 Task: Select Spotlight
Action: Mouse moved to (263, 154)
Screenshot: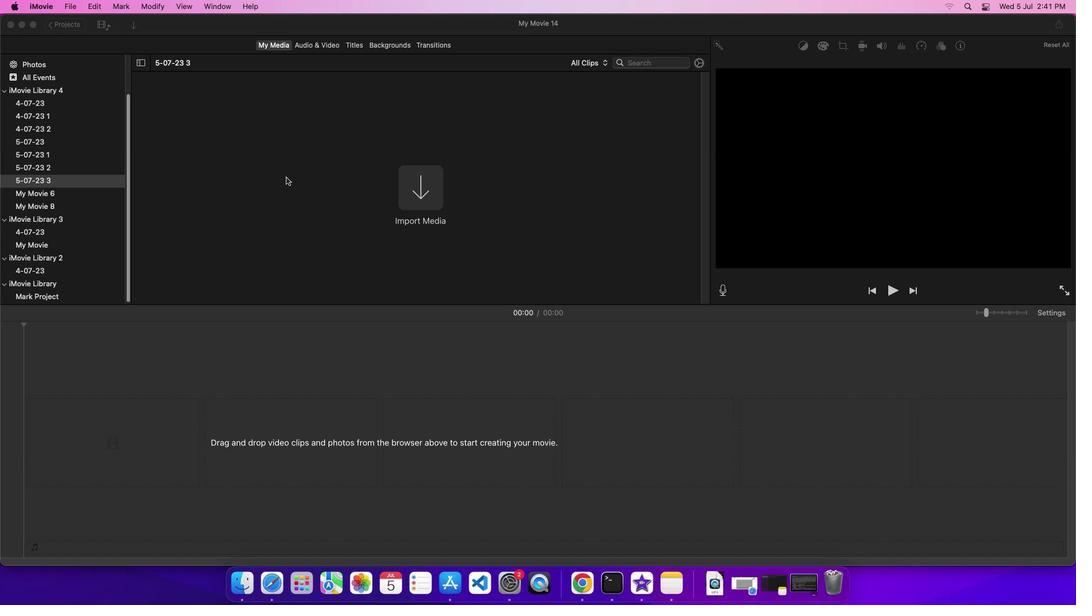 
Action: Mouse pressed left at (263, 154)
Screenshot: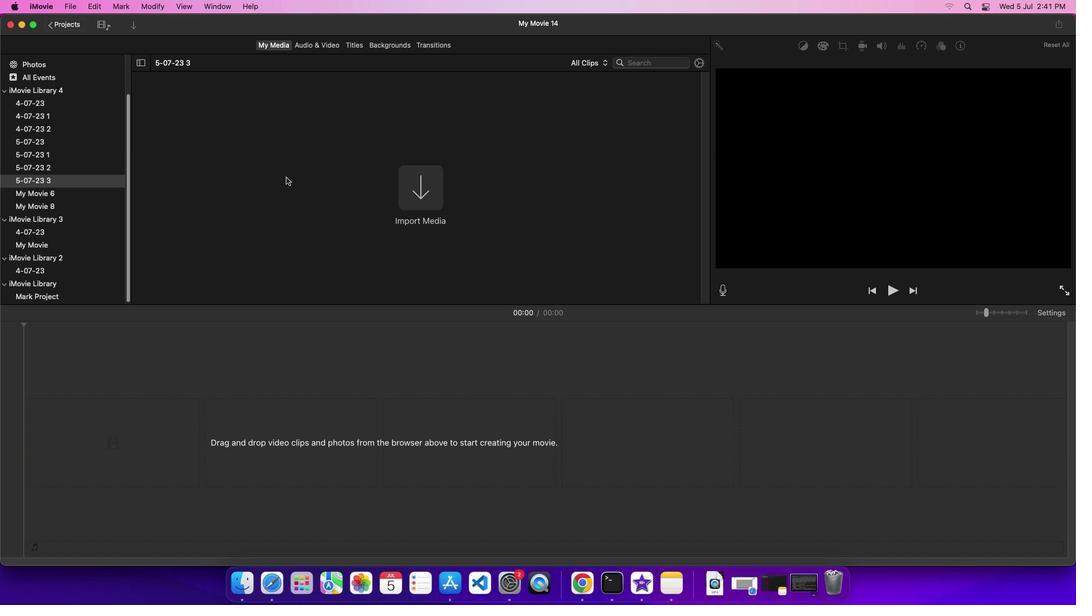 
Action: Mouse moved to (28, 68)
Screenshot: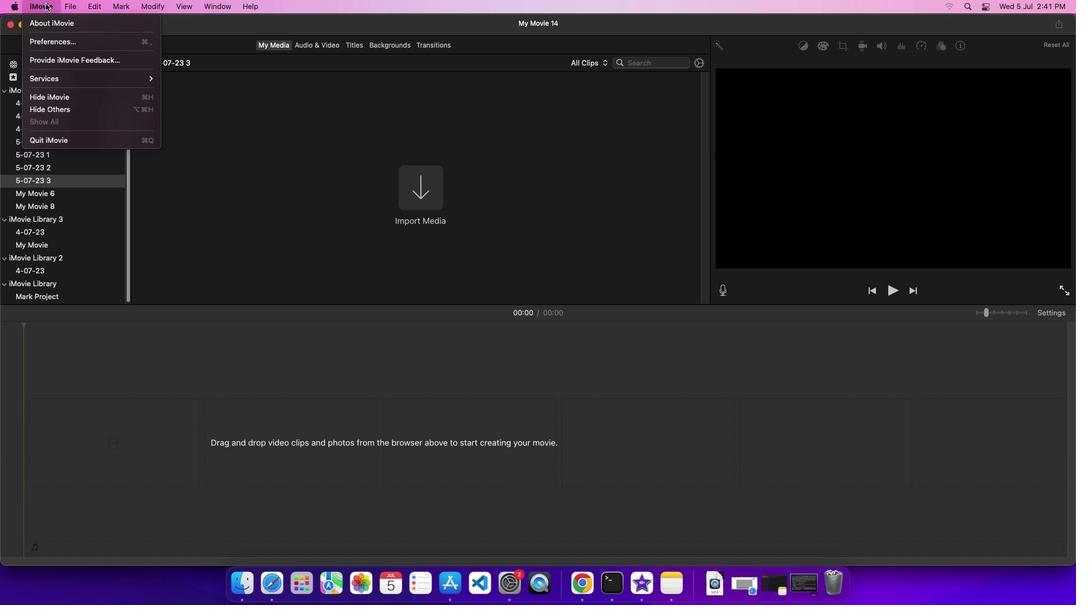 
Action: Mouse pressed left at (28, 68)
Screenshot: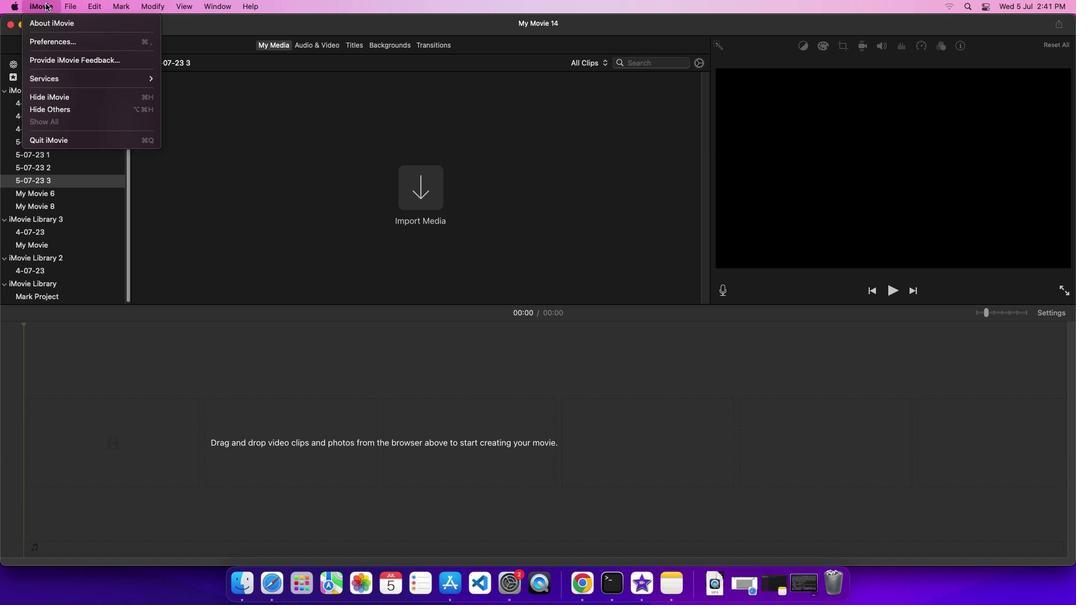 
Action: Mouse moved to (48, 104)
Screenshot: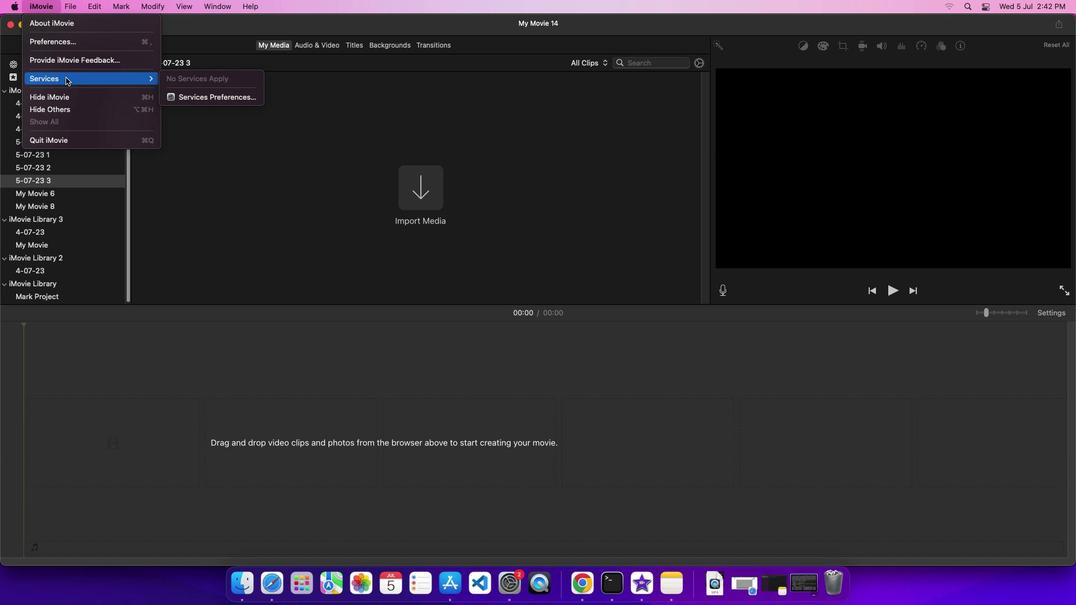 
Action: Mouse pressed left at (48, 104)
Screenshot: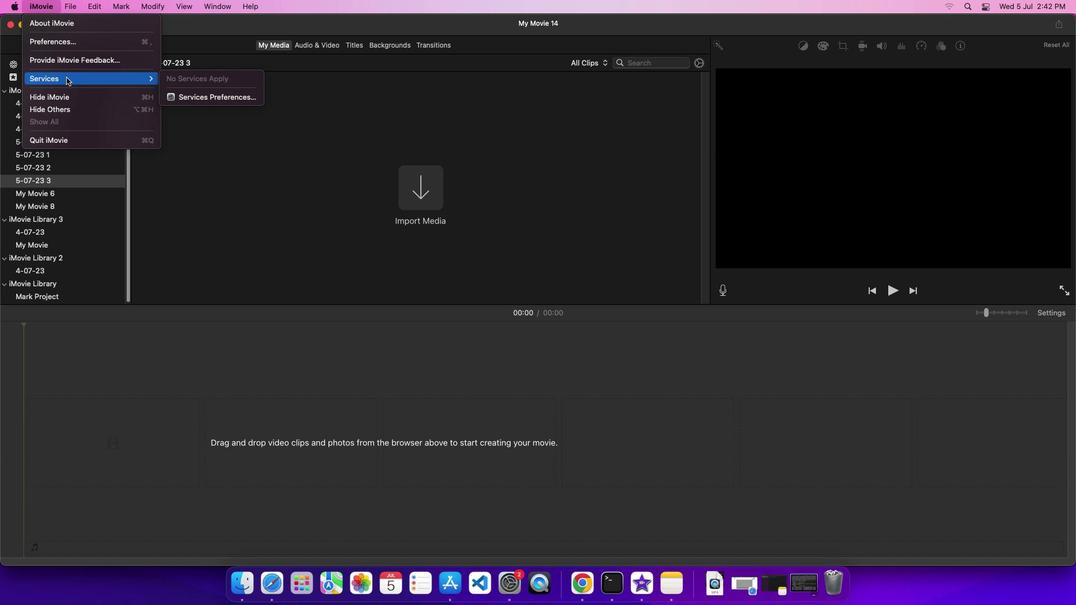 
Action: Mouse moved to (181, 114)
Screenshot: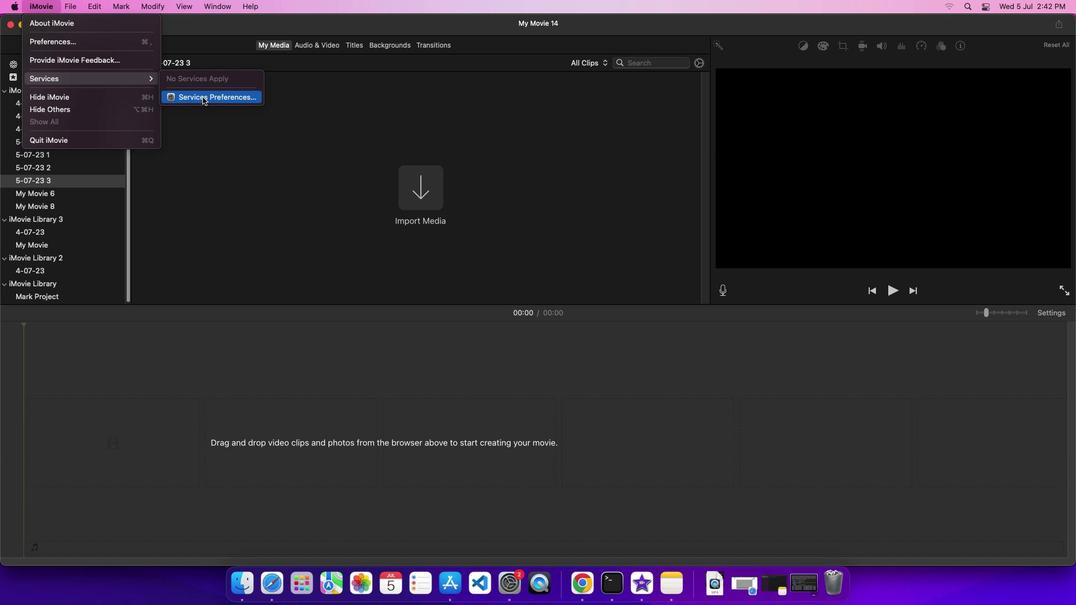 
Action: Mouse pressed left at (181, 114)
Screenshot: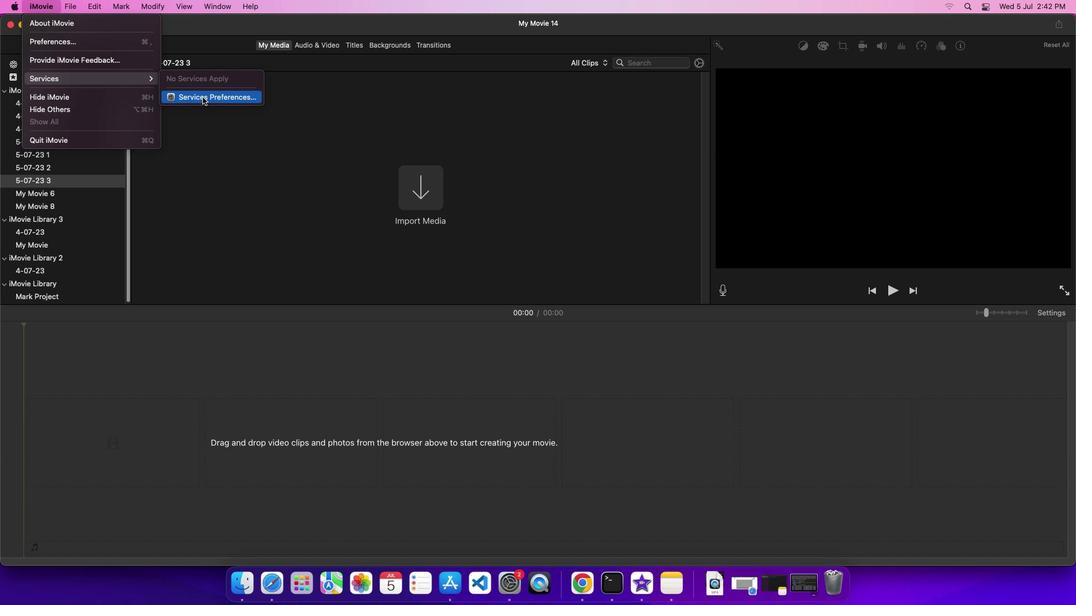 
Action: Mouse moved to (628, 201)
Screenshot: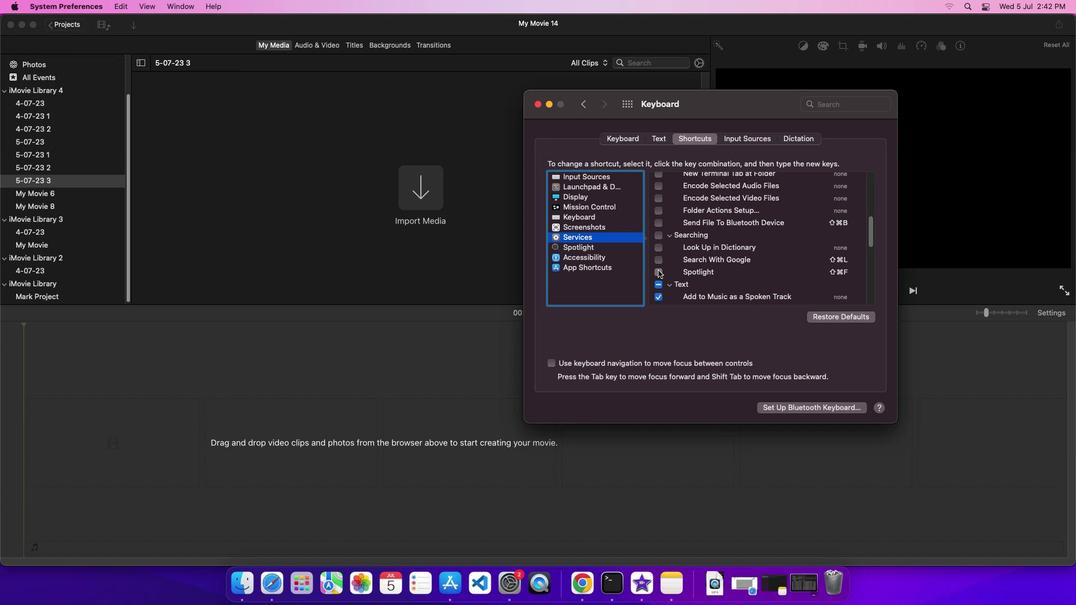 
Action: Mouse pressed left at (628, 201)
Screenshot: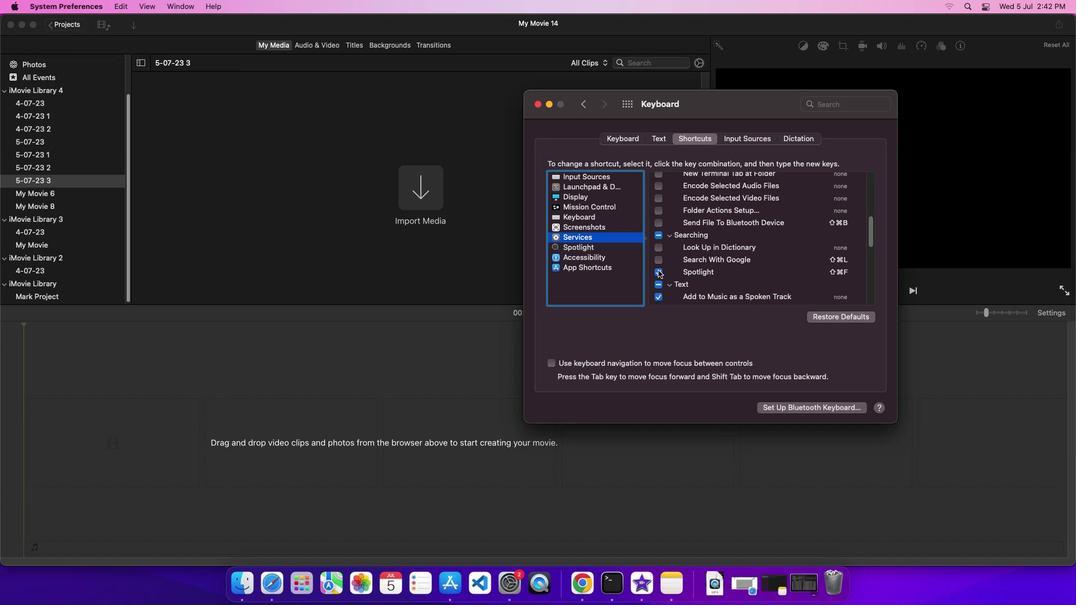 
Action: Mouse moved to (659, 209)
Screenshot: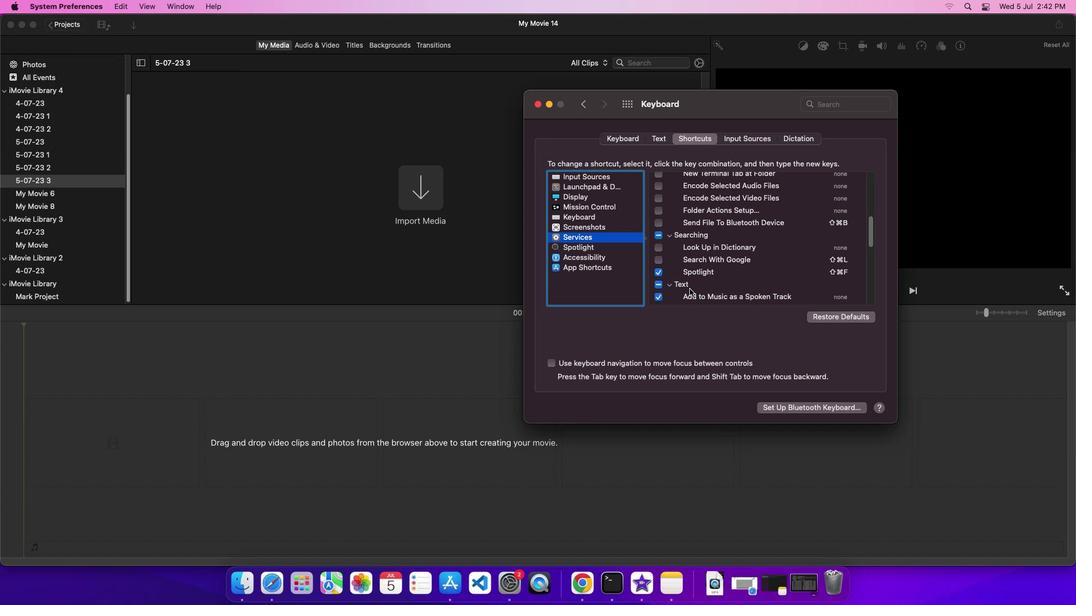 
